 Task: Create a scrum project CheckTech. Add to scrum project CheckTech a team member softage.1@softage.net and assign as Project Lead. Add to scrum project CheckTech a team member softage.2@softage.net
Action: Mouse moved to (179, 50)
Screenshot: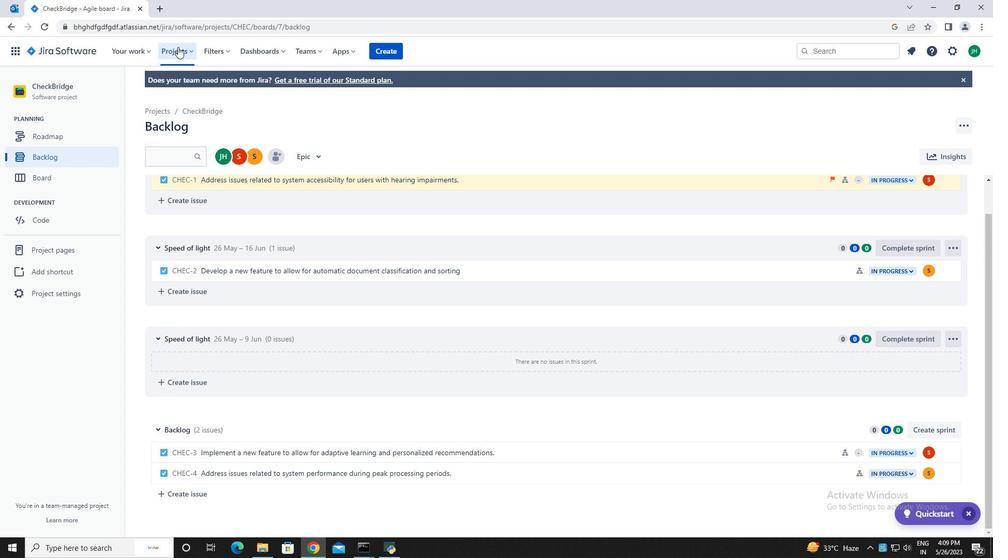 
Action: Mouse pressed left at (179, 50)
Screenshot: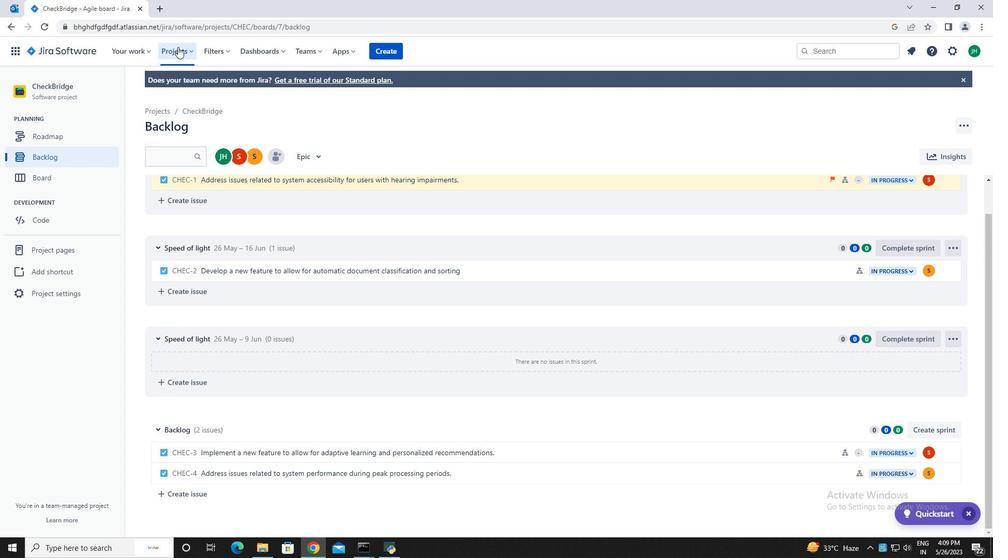 
Action: Mouse moved to (210, 259)
Screenshot: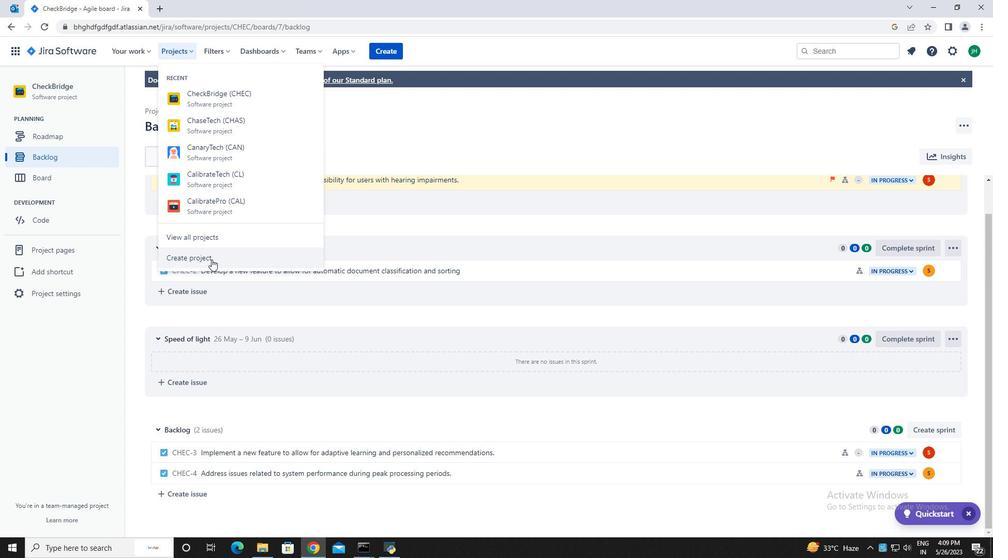 
Action: Mouse pressed left at (210, 259)
Screenshot: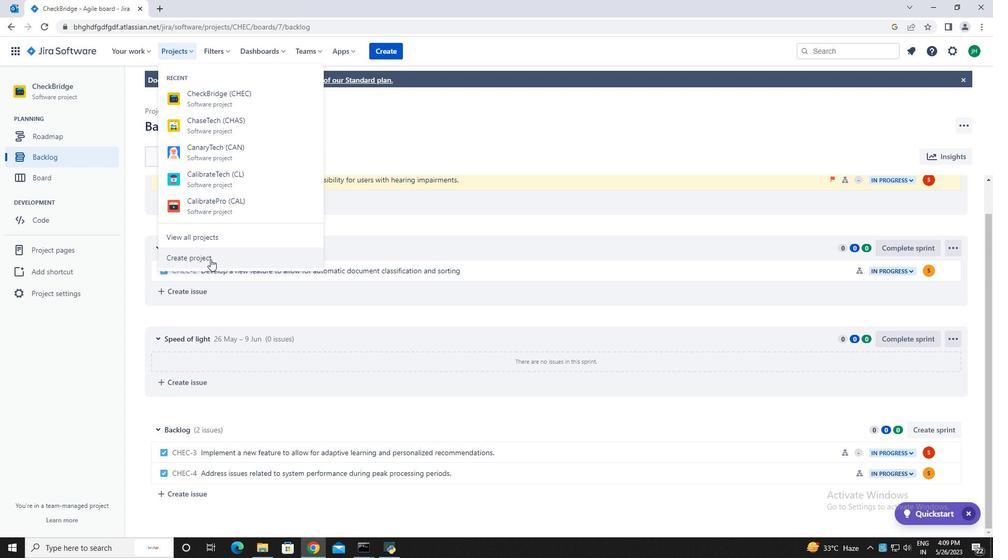 
Action: Mouse moved to (745, 266)
Screenshot: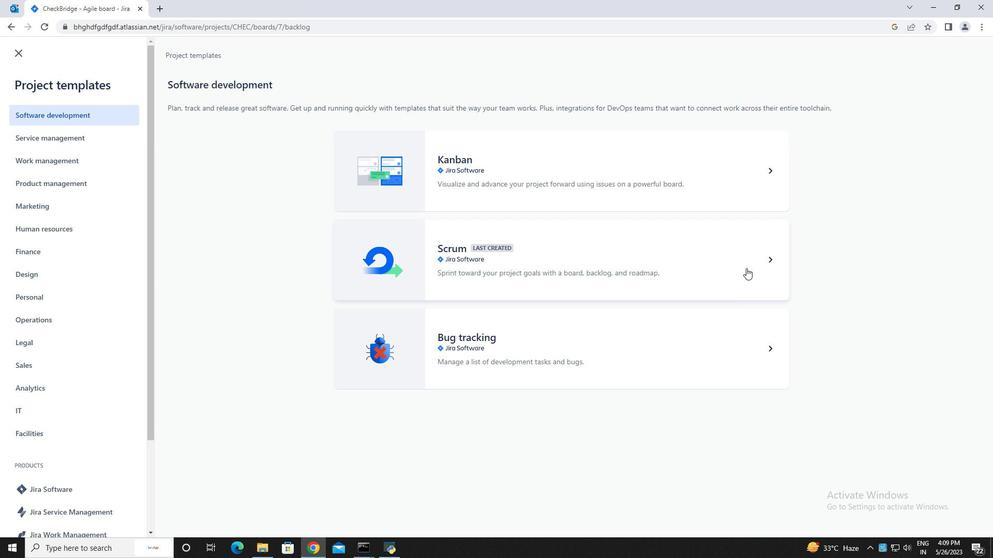 
Action: Mouse pressed left at (745, 266)
Screenshot: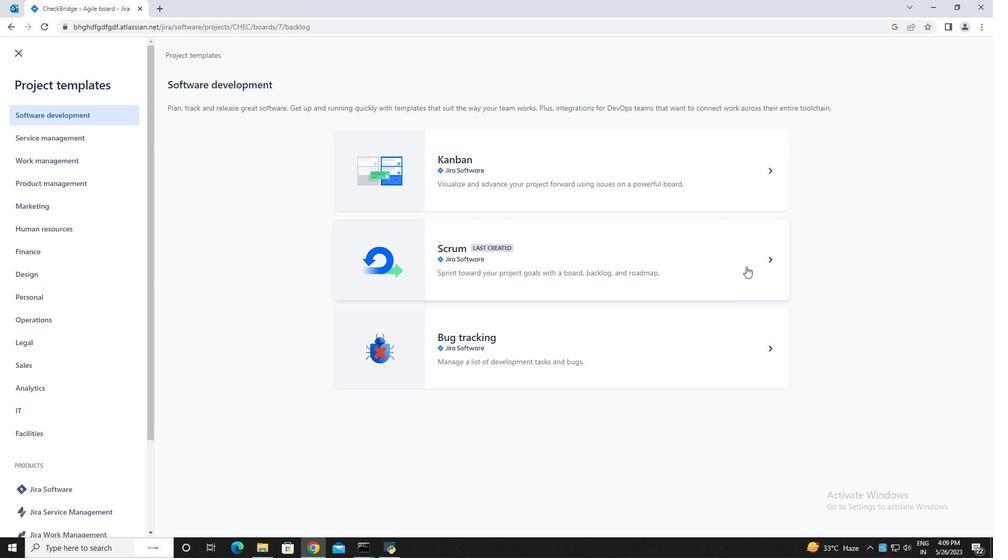 
Action: Mouse moved to (776, 511)
Screenshot: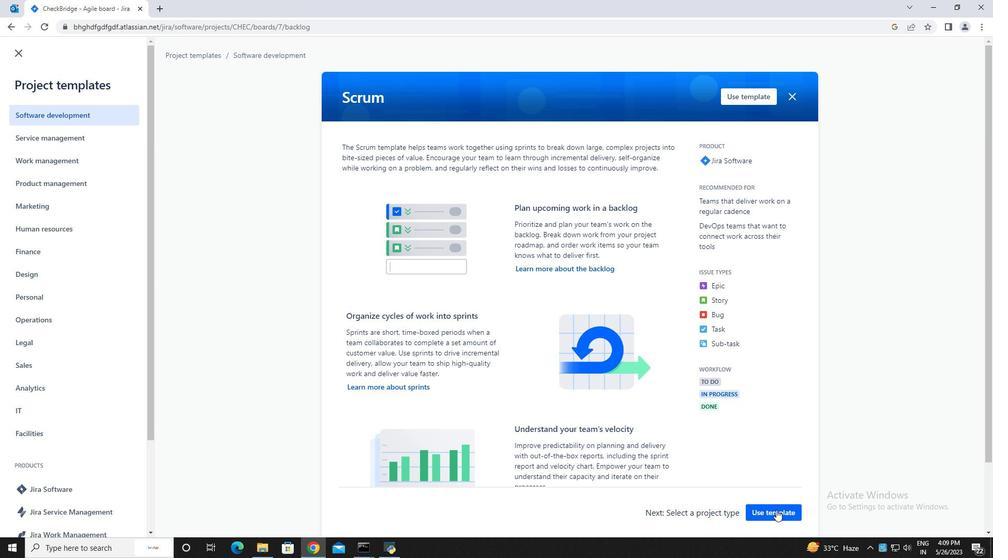 
Action: Mouse pressed left at (776, 511)
Screenshot: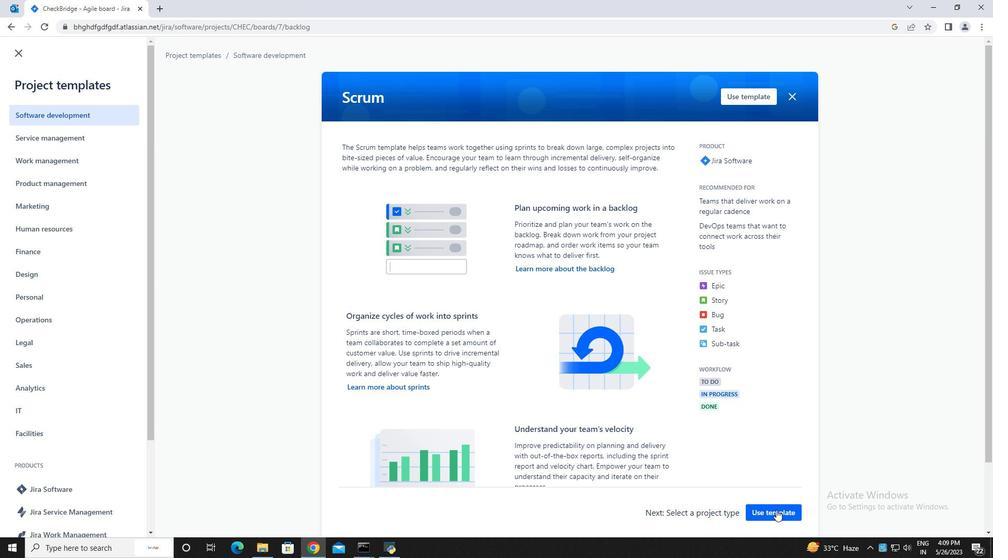 
Action: Mouse moved to (458, 505)
Screenshot: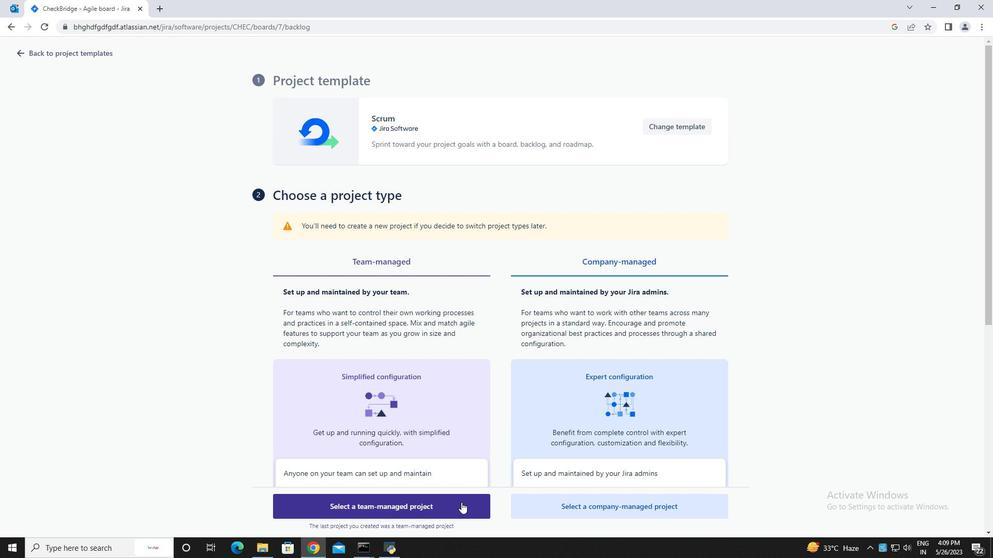 
Action: Mouse pressed left at (458, 505)
Screenshot: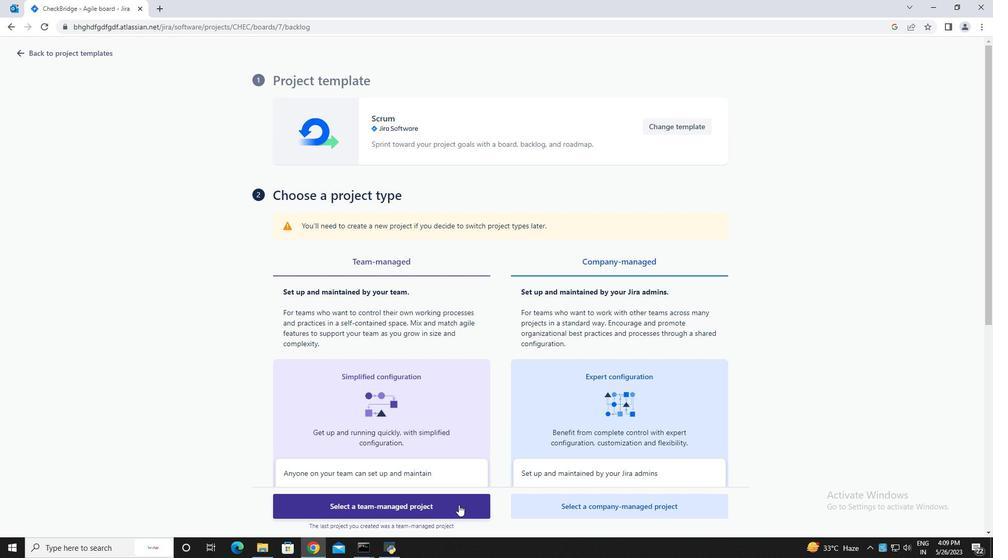 
Action: Mouse moved to (365, 236)
Screenshot: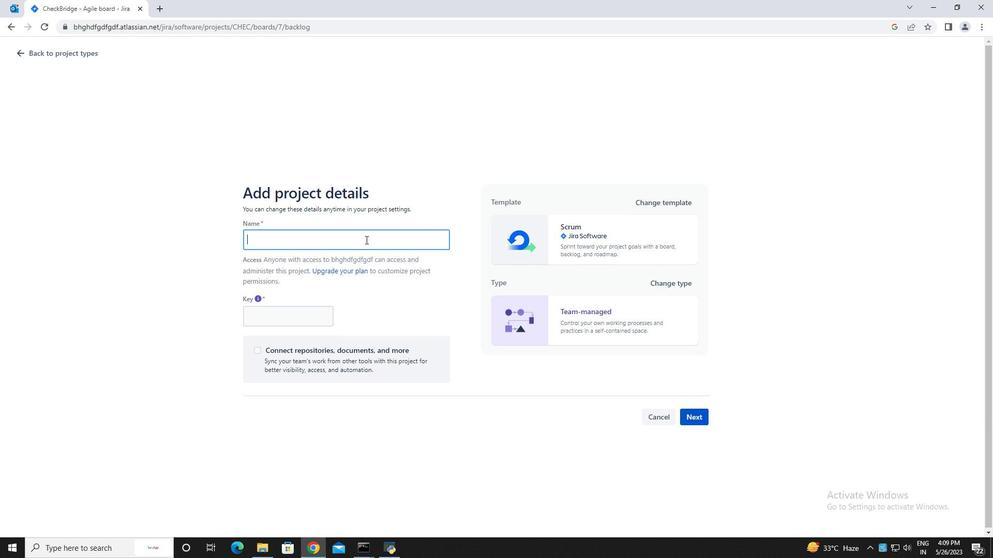 
Action: Mouse pressed left at (365, 236)
Screenshot: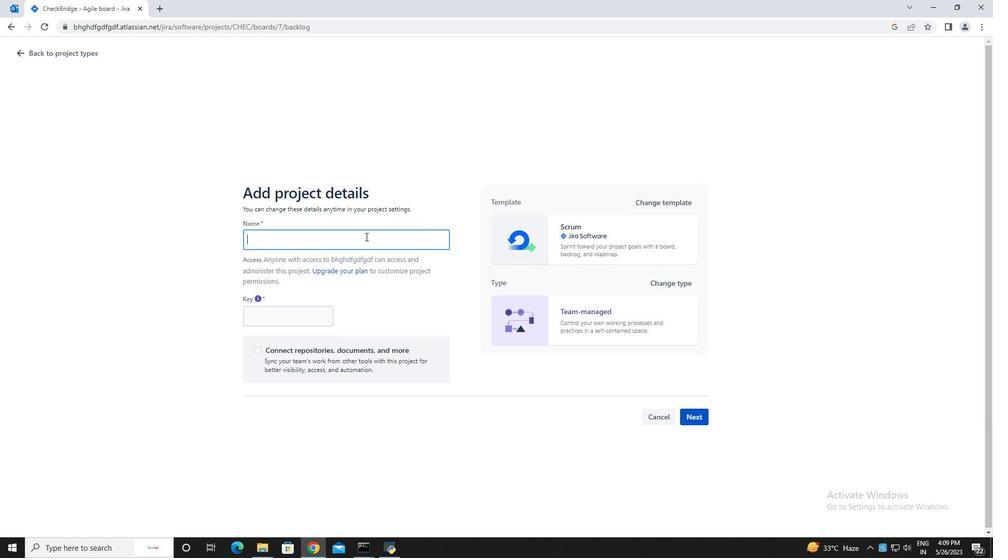 
Action: Key pressed <Key.caps_lock>C<Key.caps_lock>heck<Key.caps_lock>T<Key.caps_lock>ech
Screenshot: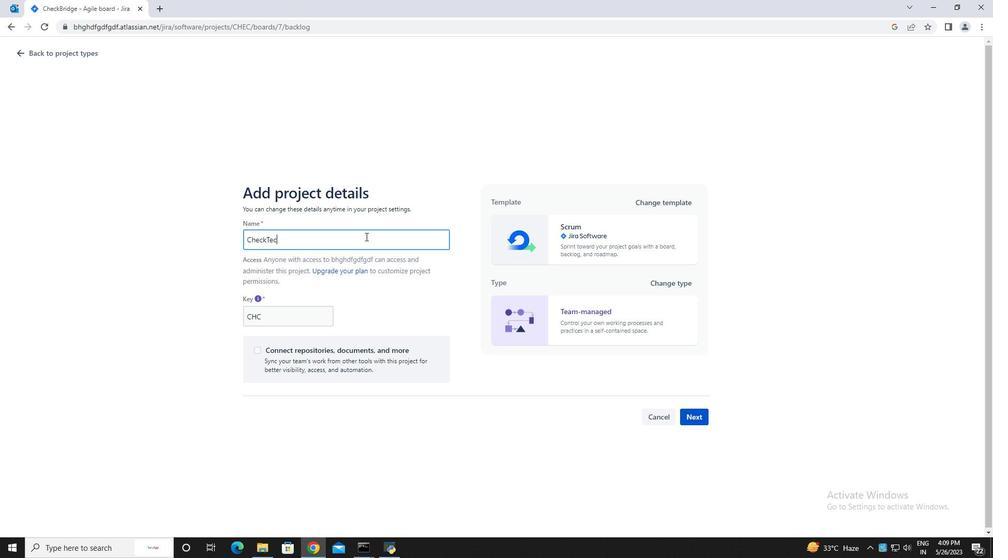 
Action: Mouse moved to (686, 418)
Screenshot: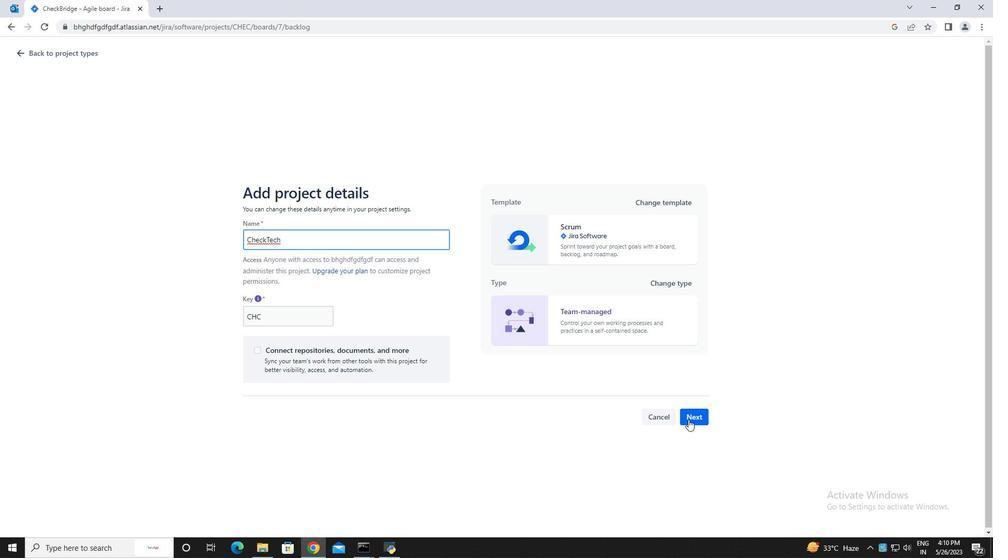 
Action: Mouse pressed left at (686, 418)
Screenshot: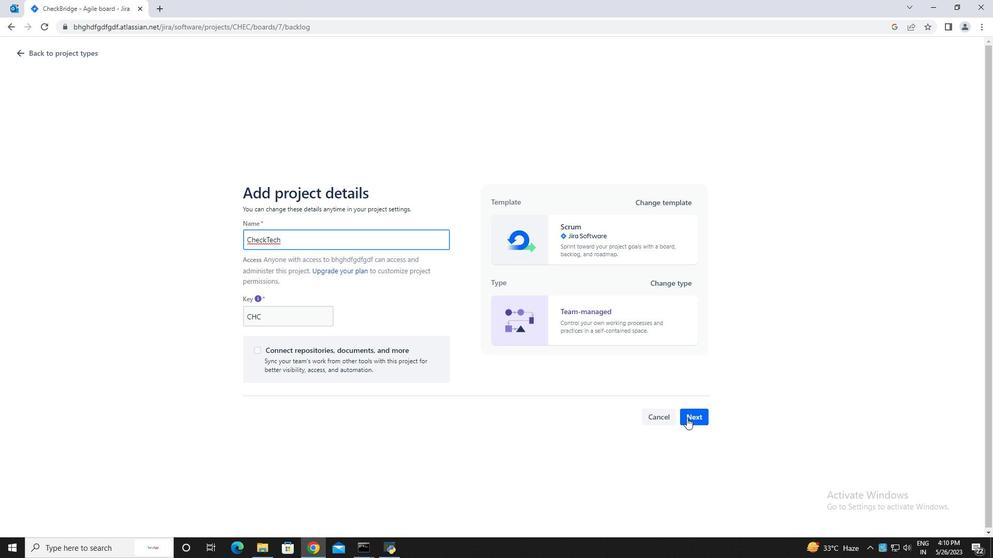 
Action: Mouse moved to (609, 350)
Screenshot: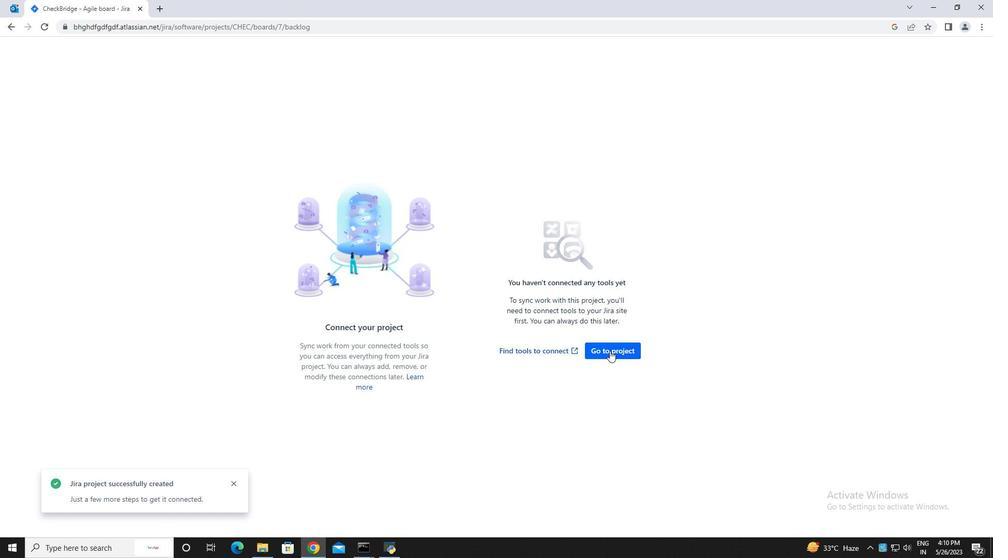 
Action: Mouse pressed left at (609, 350)
Screenshot: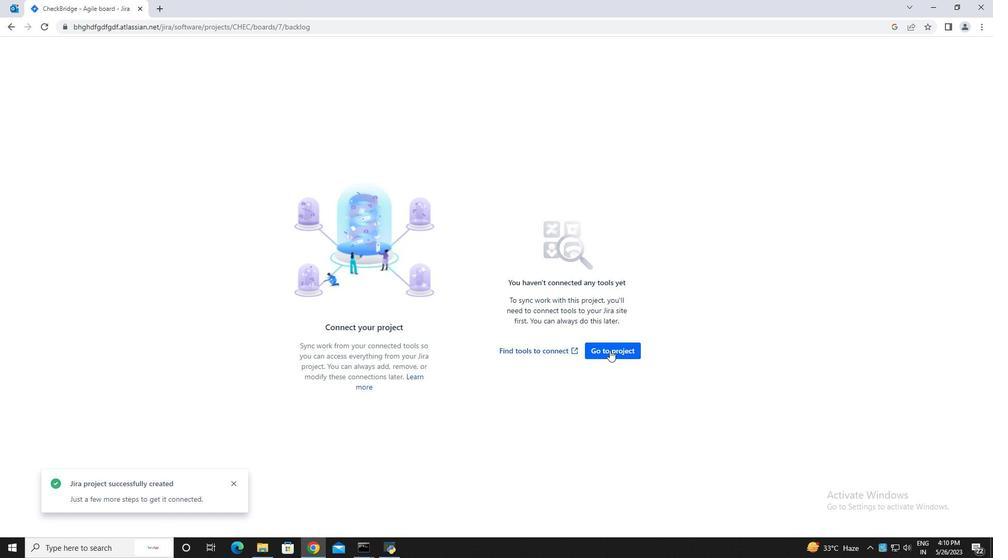 
Action: Mouse moved to (249, 161)
Screenshot: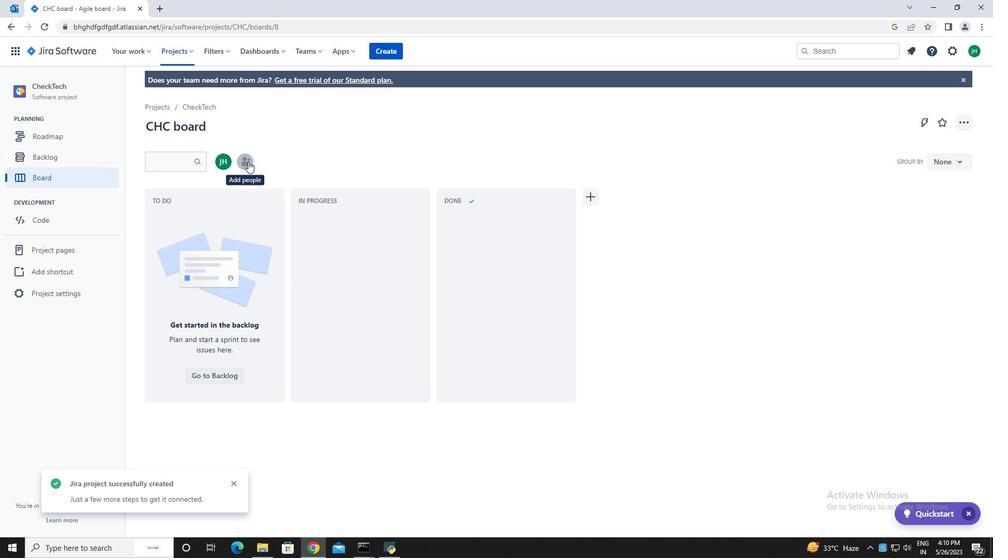 
Action: Mouse pressed left at (249, 161)
Screenshot: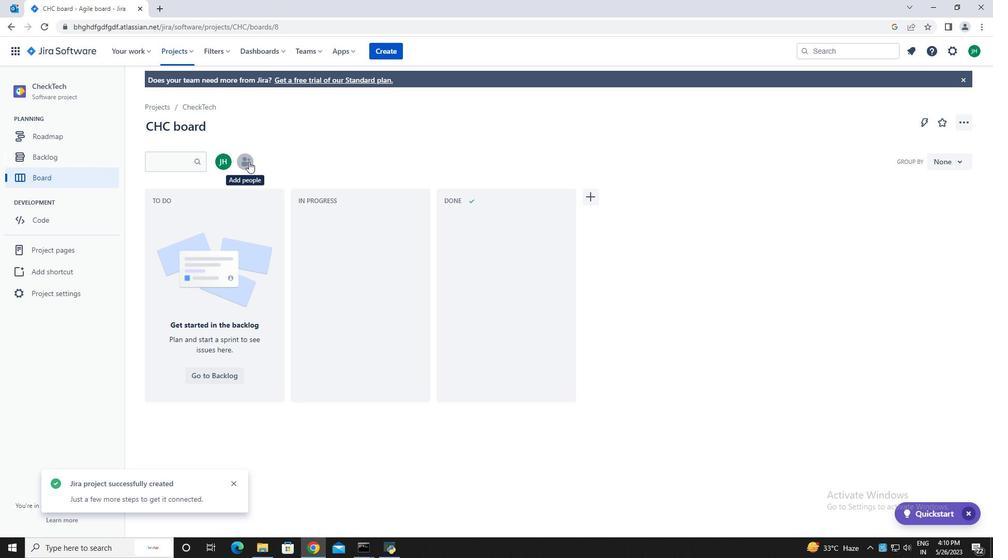 
Action: Mouse moved to (486, 113)
Screenshot: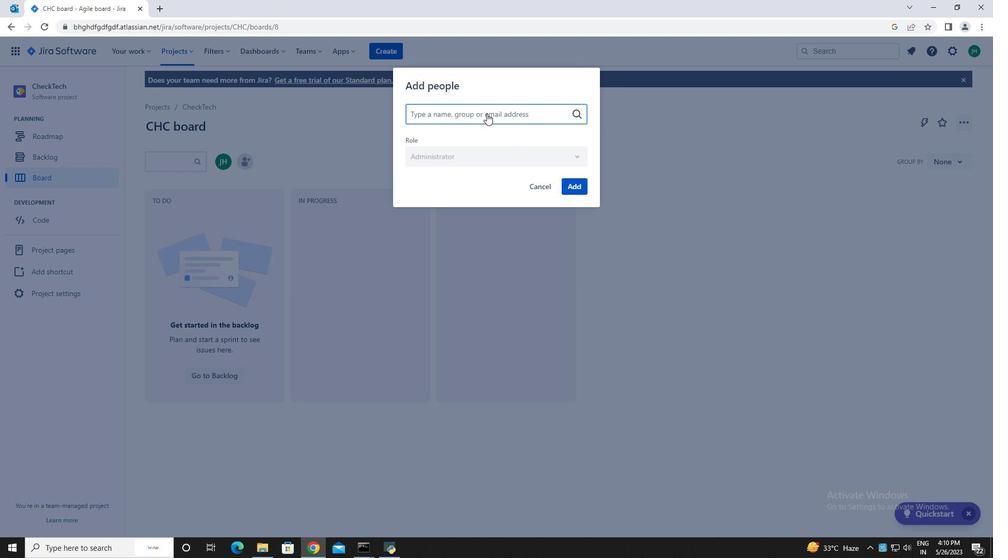 
Action: Mouse pressed left at (486, 113)
Screenshot: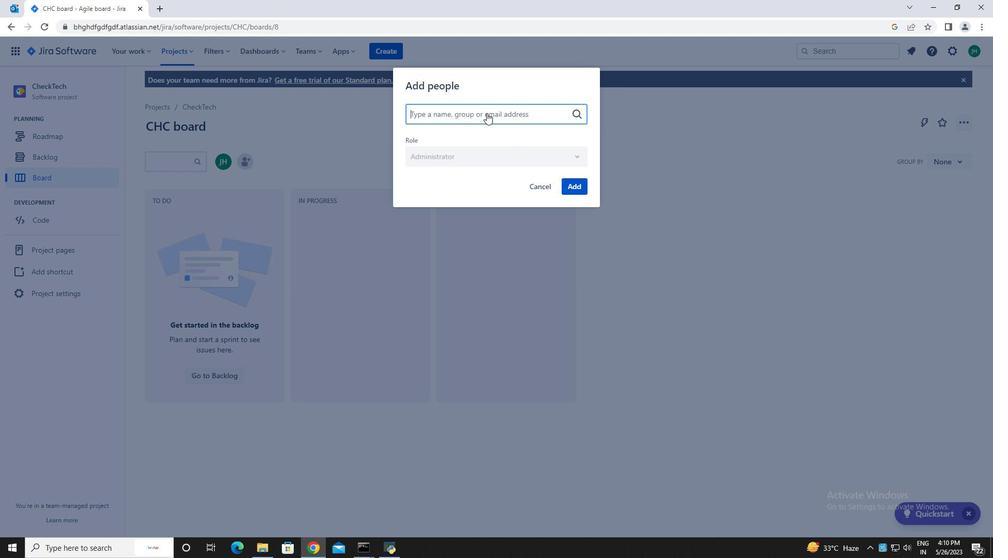 
Action: Key pressed softage.1<Key.shift>@
Screenshot: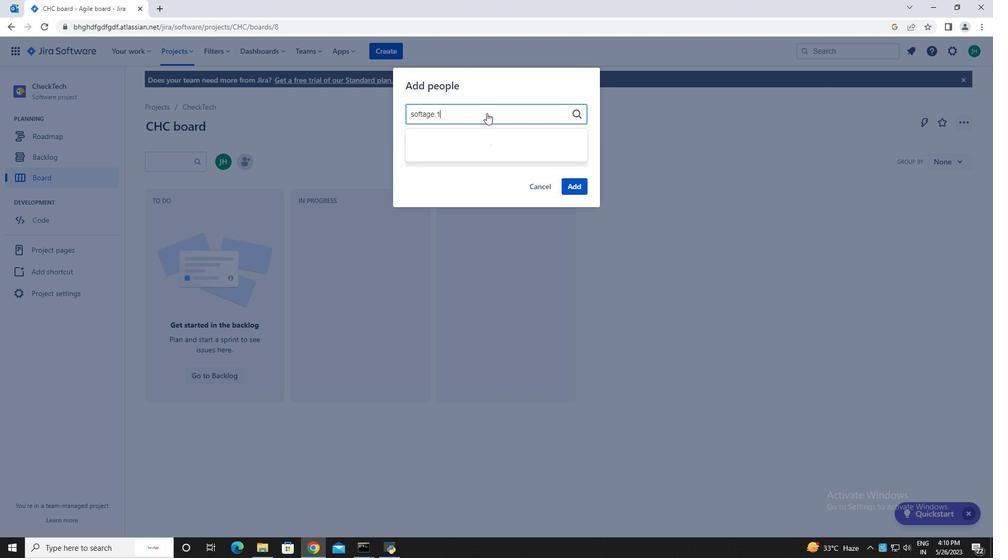
Action: Mouse moved to (498, 141)
Screenshot: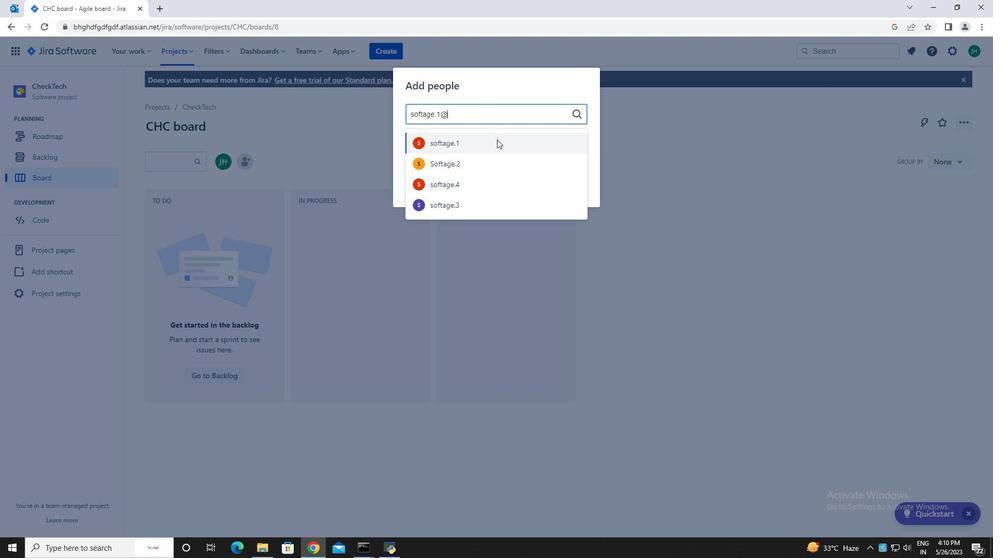 
Action: Mouse pressed left at (498, 141)
Screenshot: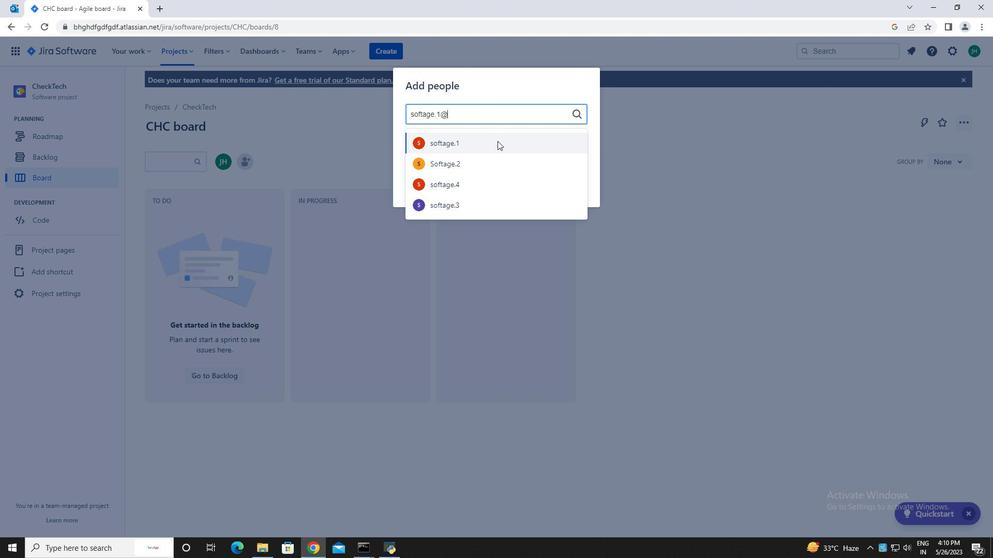 
Action: Mouse moved to (575, 190)
Screenshot: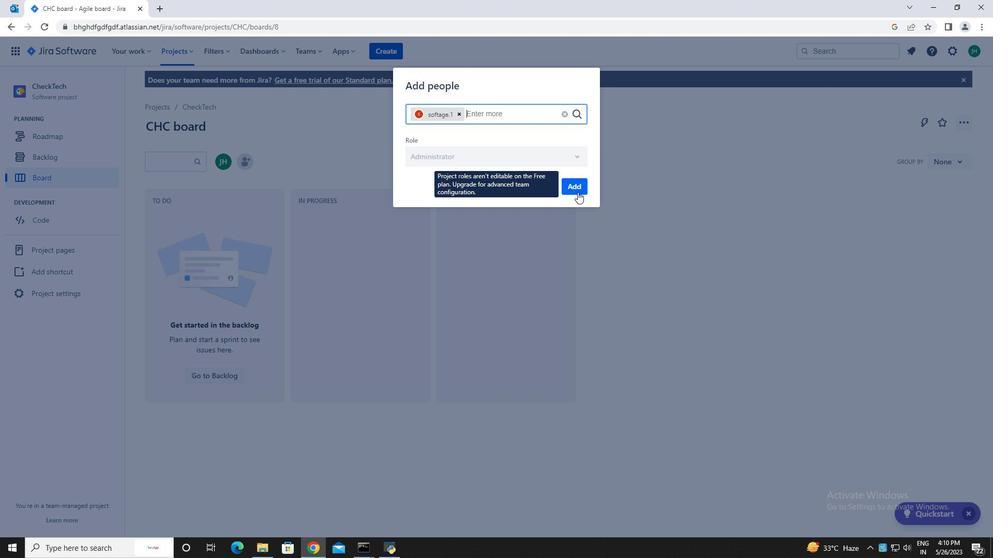 
Action: Mouse pressed left at (575, 190)
Screenshot: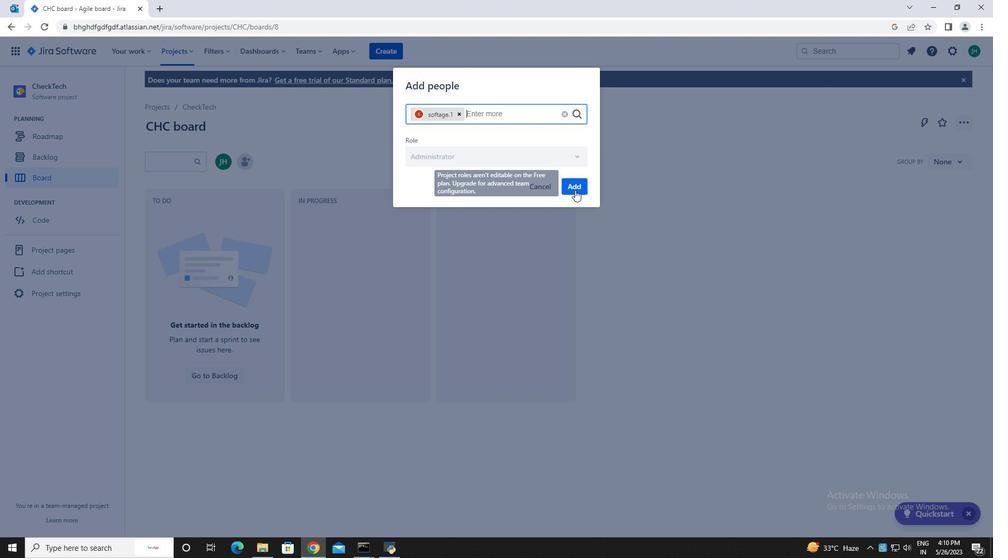 
Action: Mouse moved to (79, 295)
Screenshot: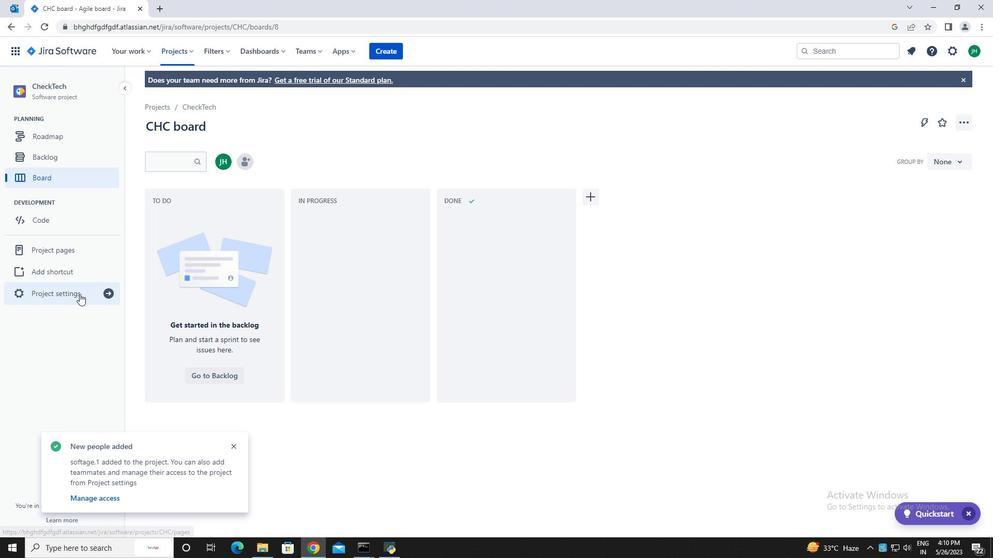 
Action: Mouse pressed left at (79, 295)
Screenshot: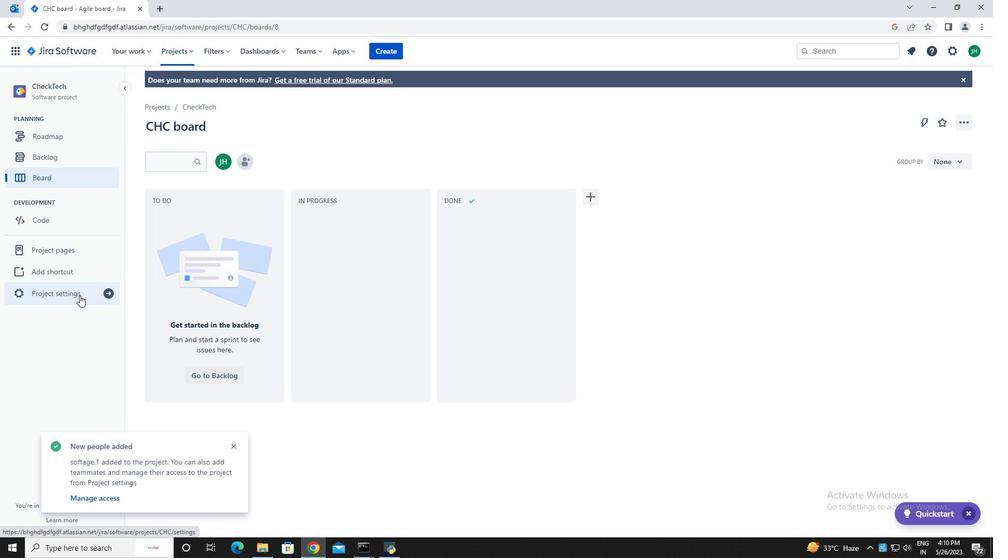 
Action: Mouse moved to (537, 368)
Screenshot: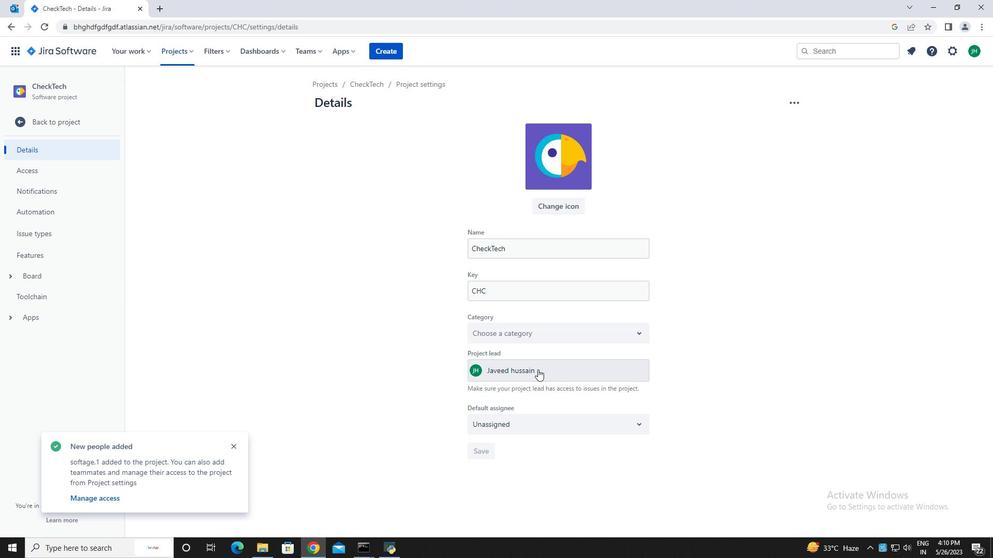 
Action: Mouse pressed left at (537, 368)
Screenshot: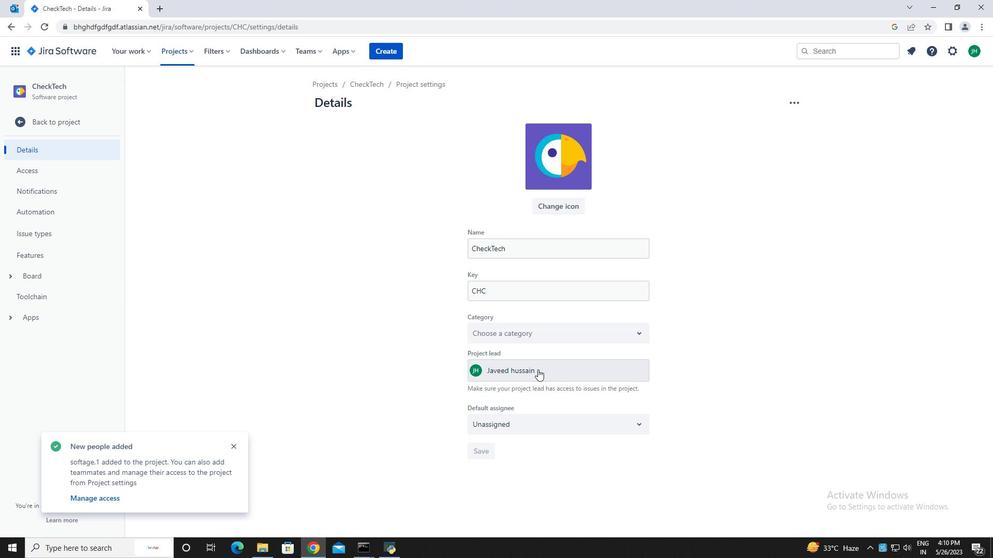 
Action: Key pressed softage.1<Key.shift>@
Screenshot: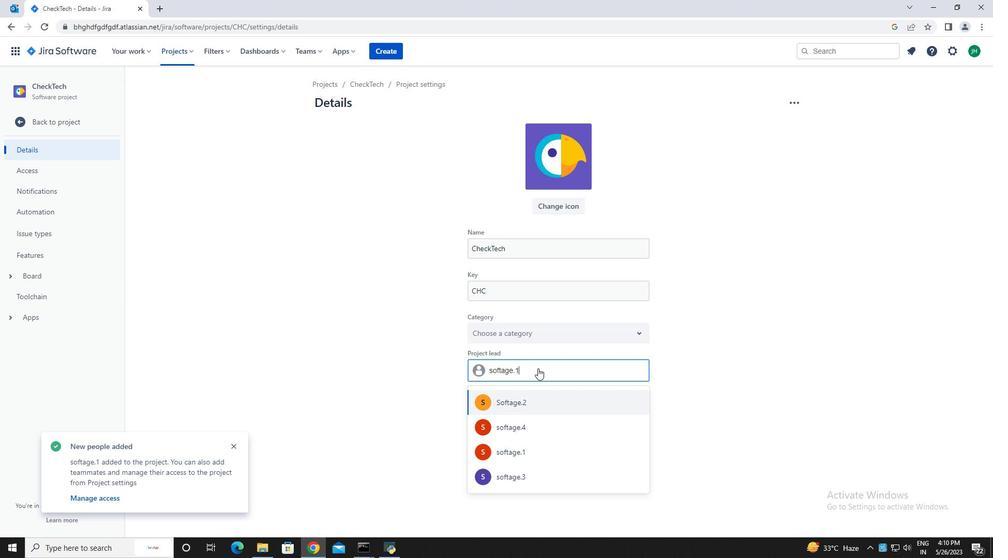 
Action: Mouse moved to (548, 397)
Screenshot: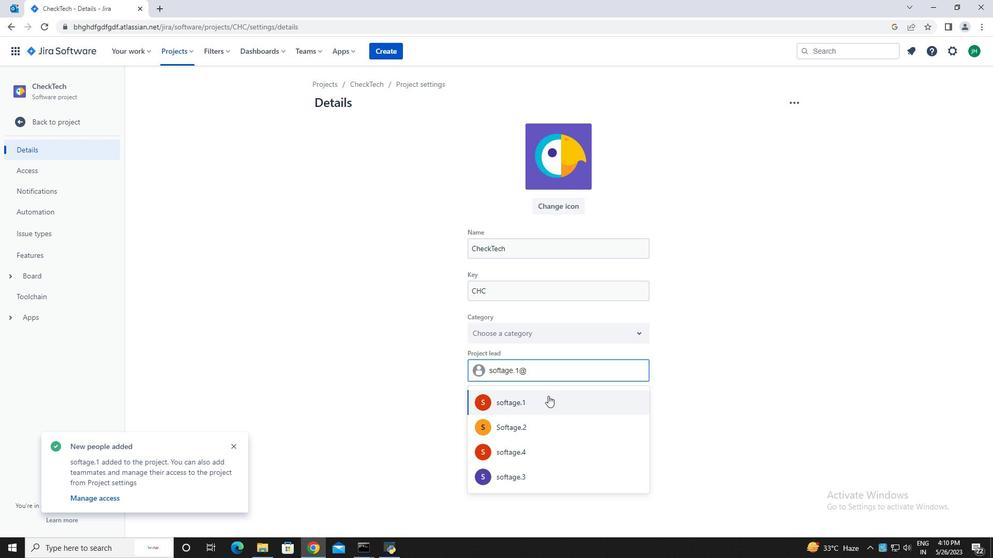 
Action: Mouse pressed left at (548, 397)
Screenshot: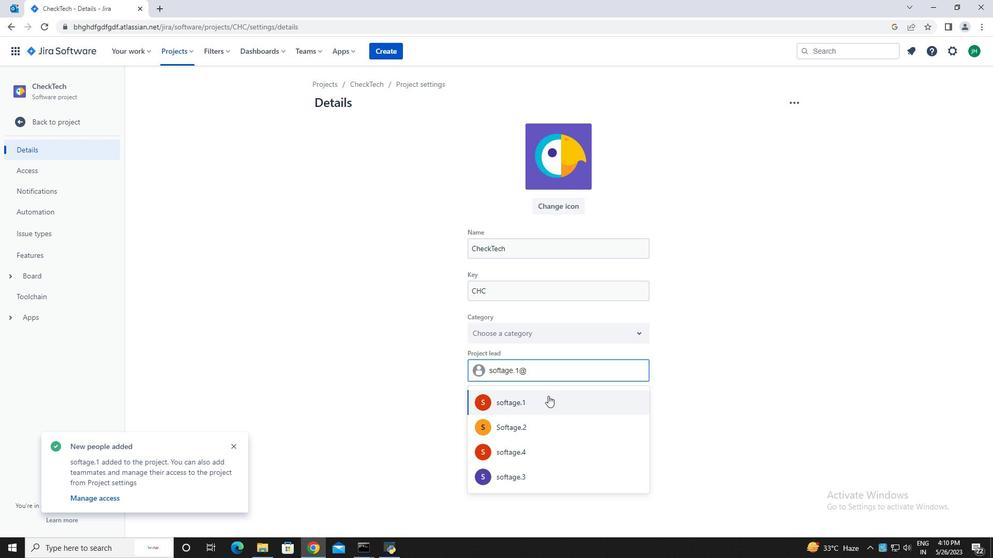 
Action: Mouse moved to (520, 423)
Screenshot: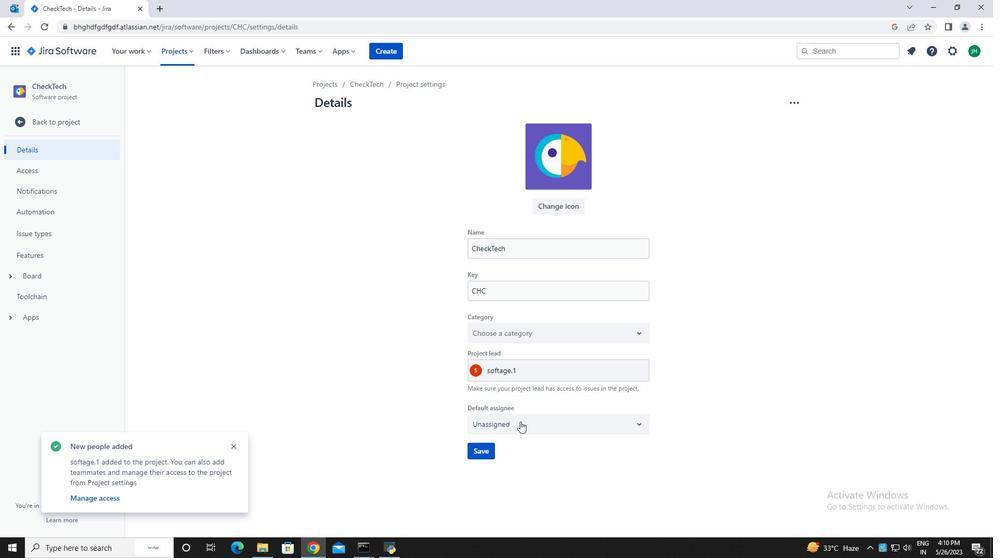 
Action: Mouse pressed left at (520, 423)
Screenshot: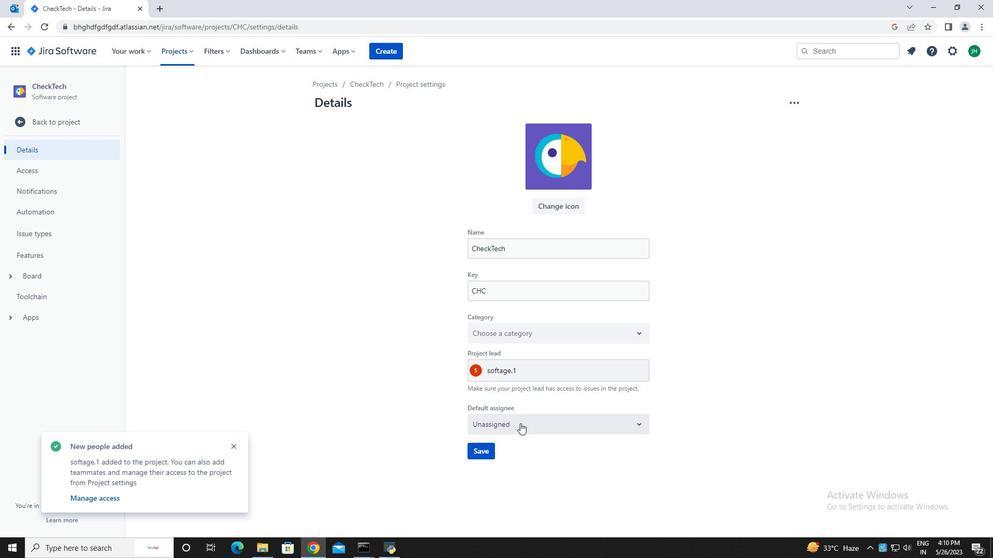 
Action: Mouse moved to (507, 456)
Screenshot: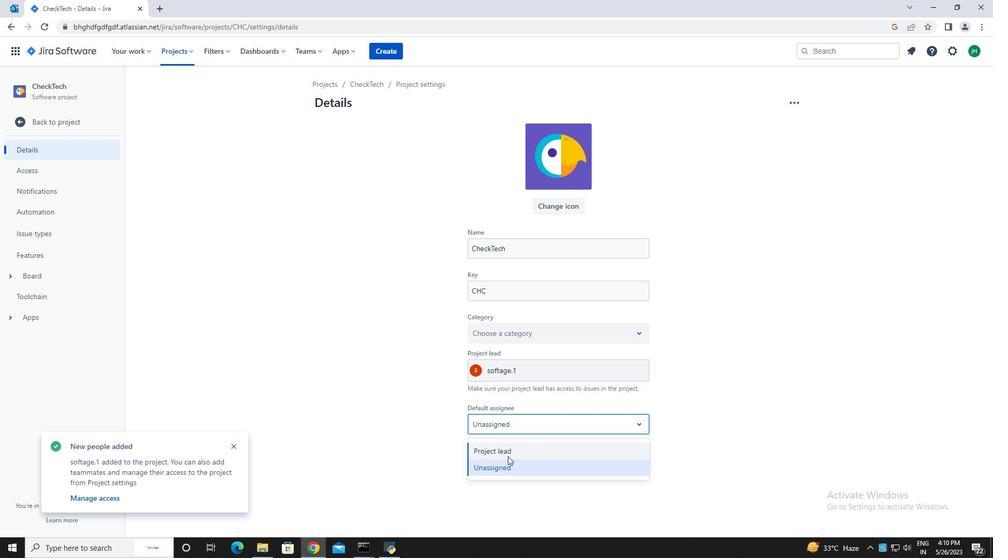 
Action: Mouse pressed left at (507, 456)
Screenshot: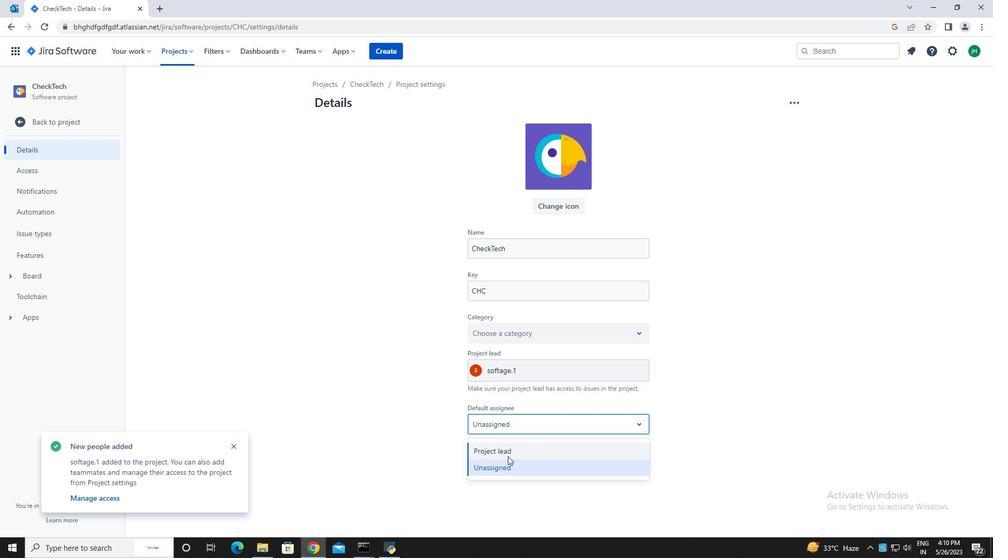 
Action: Mouse moved to (484, 453)
Screenshot: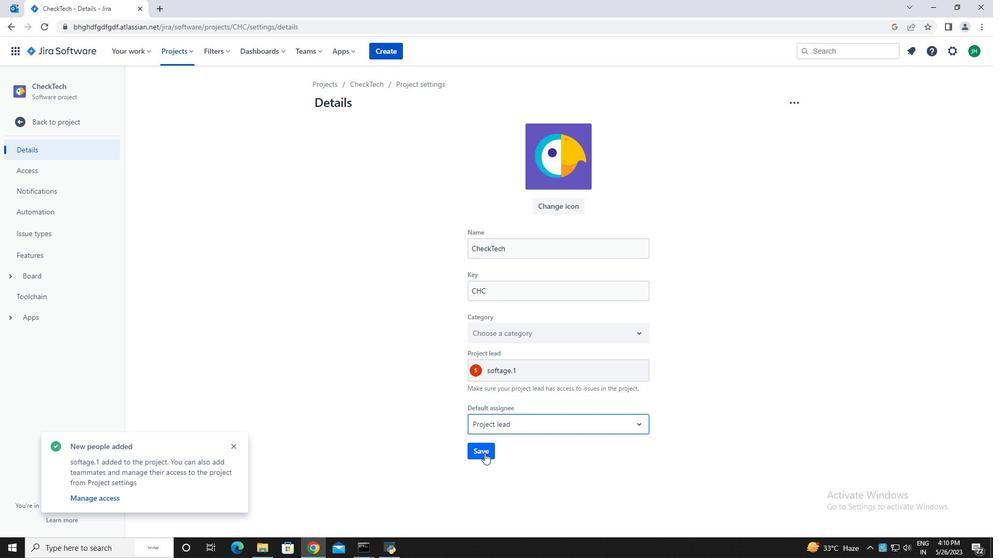 
Action: Mouse pressed left at (484, 453)
Screenshot: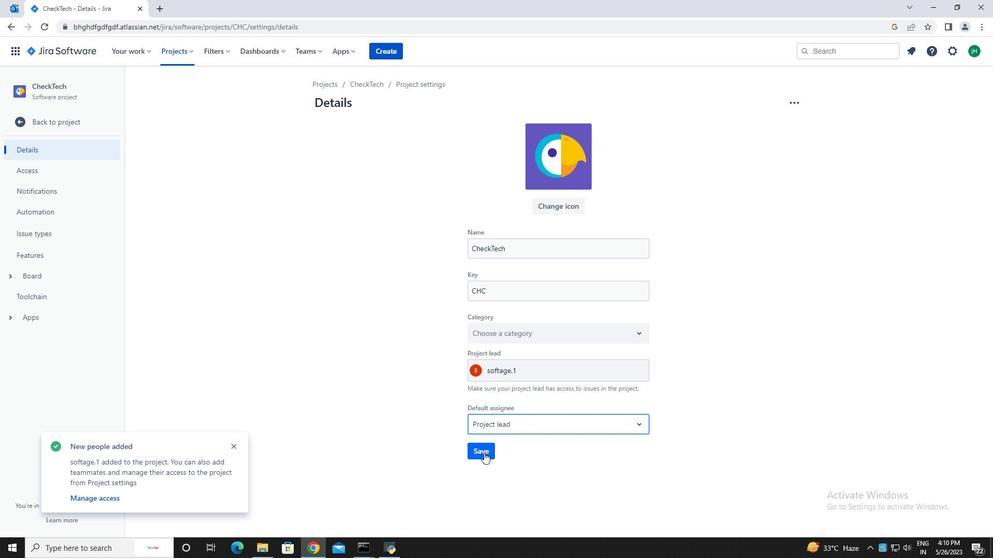 
Action: Mouse moved to (69, 124)
Screenshot: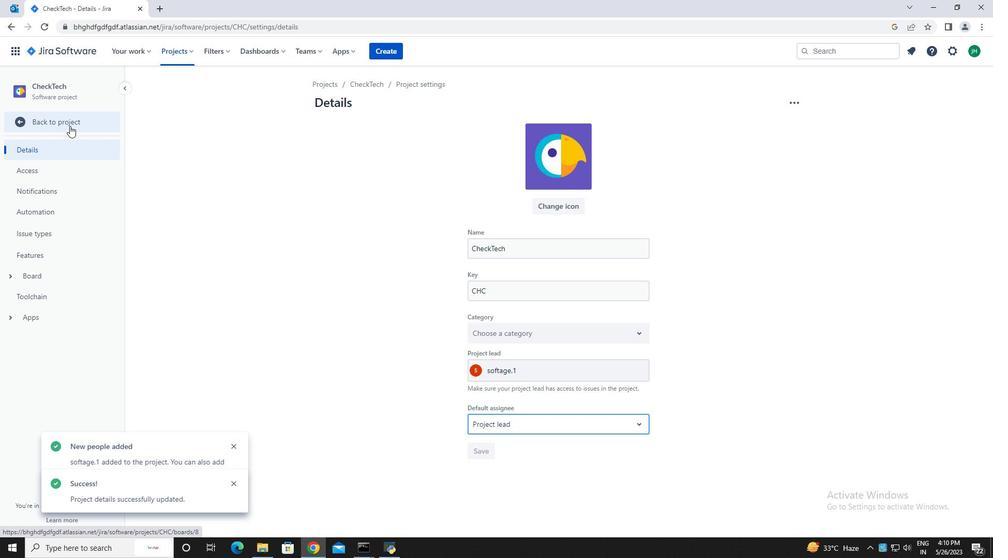 
Action: Mouse pressed left at (69, 124)
Screenshot: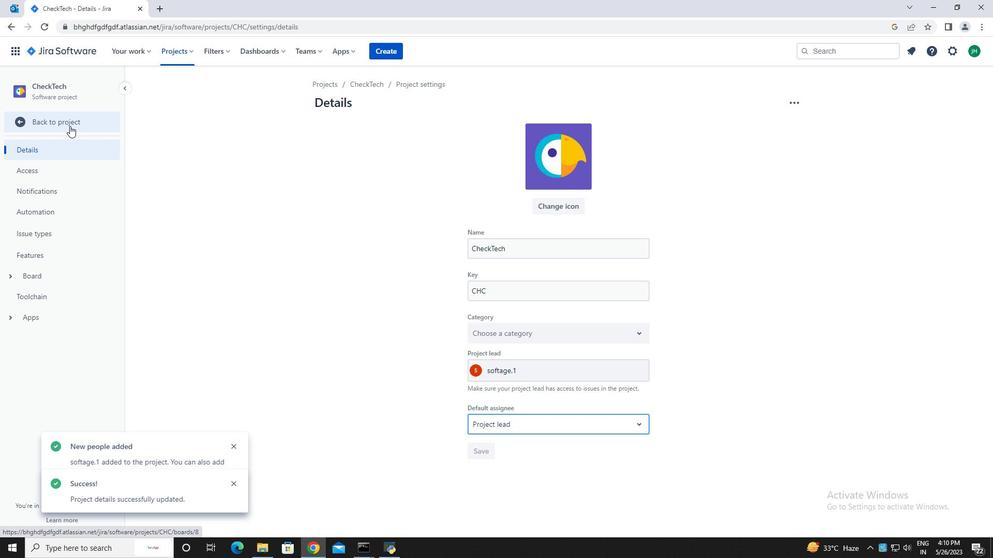 
Action: Mouse moved to (244, 161)
Screenshot: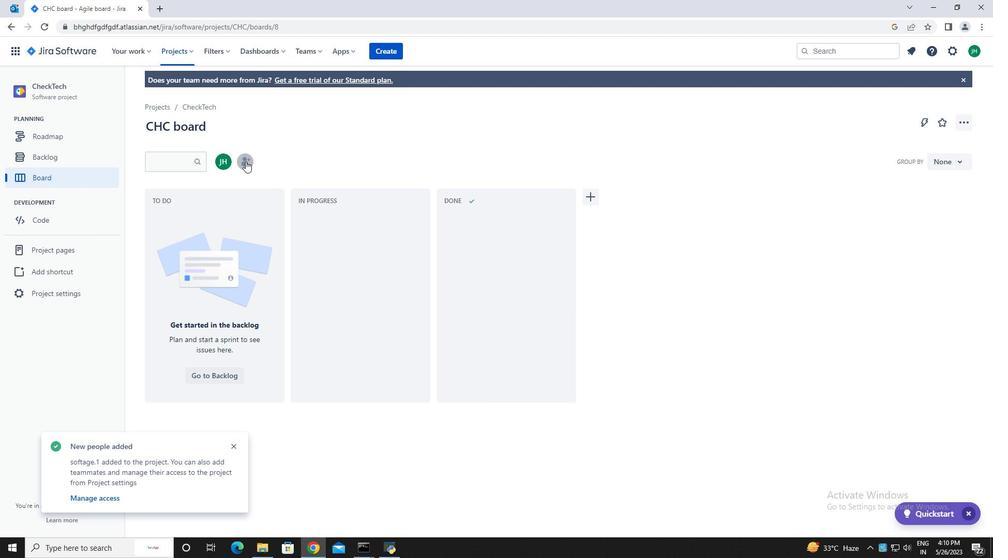 
Action: Mouse pressed left at (244, 161)
Screenshot: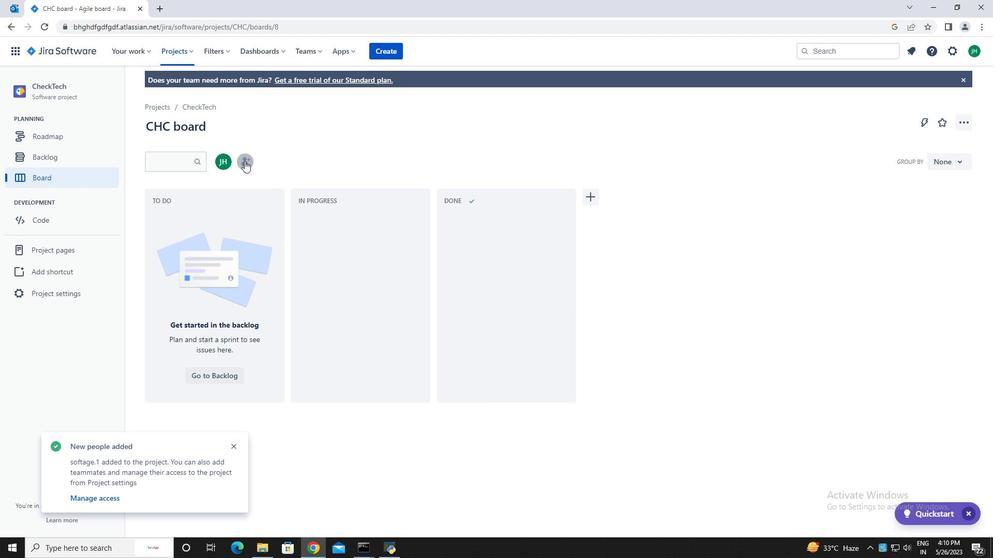 
Action: Mouse moved to (459, 113)
Screenshot: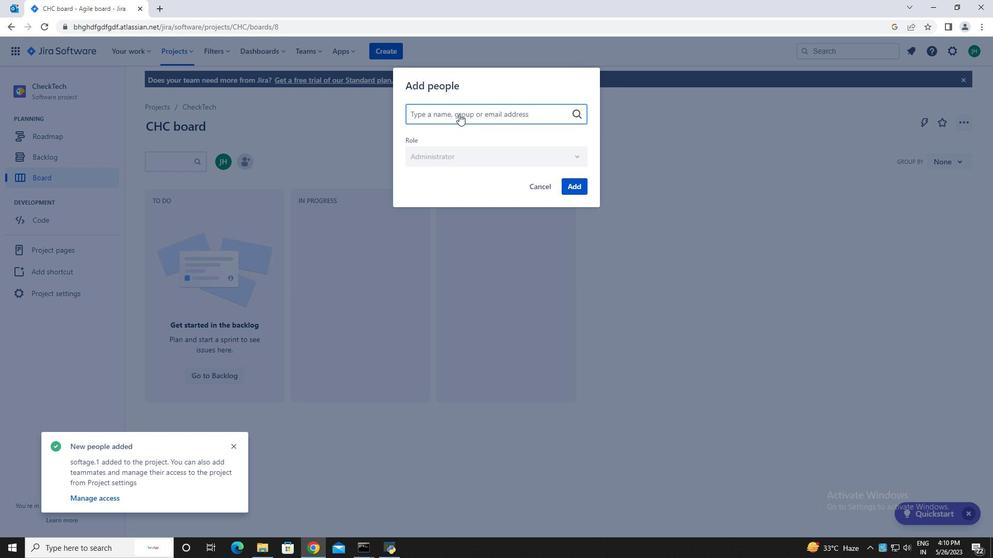 
Action: Mouse pressed left at (459, 113)
Screenshot: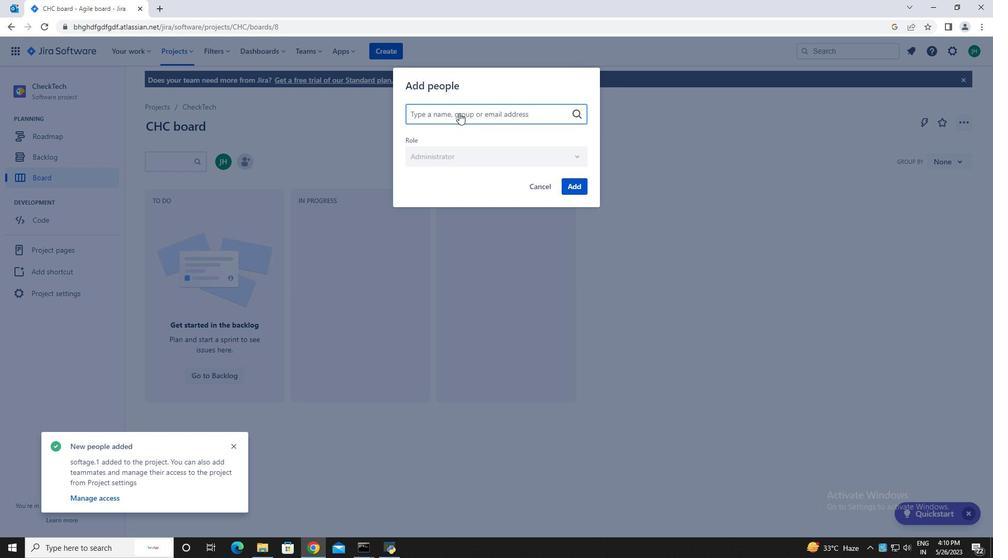 
Action: Key pressed softage.2<Key.shift>@
Screenshot: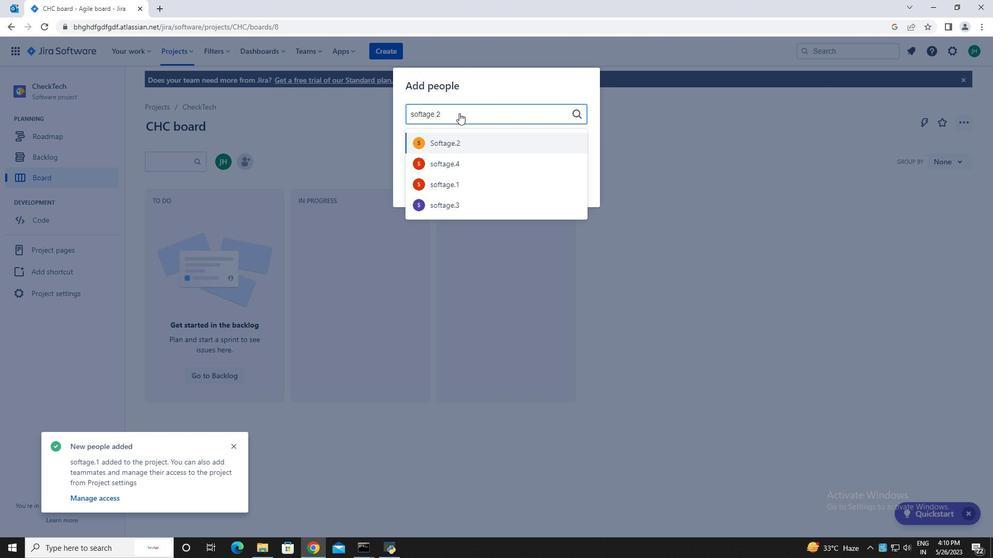 
Action: Mouse moved to (477, 140)
Screenshot: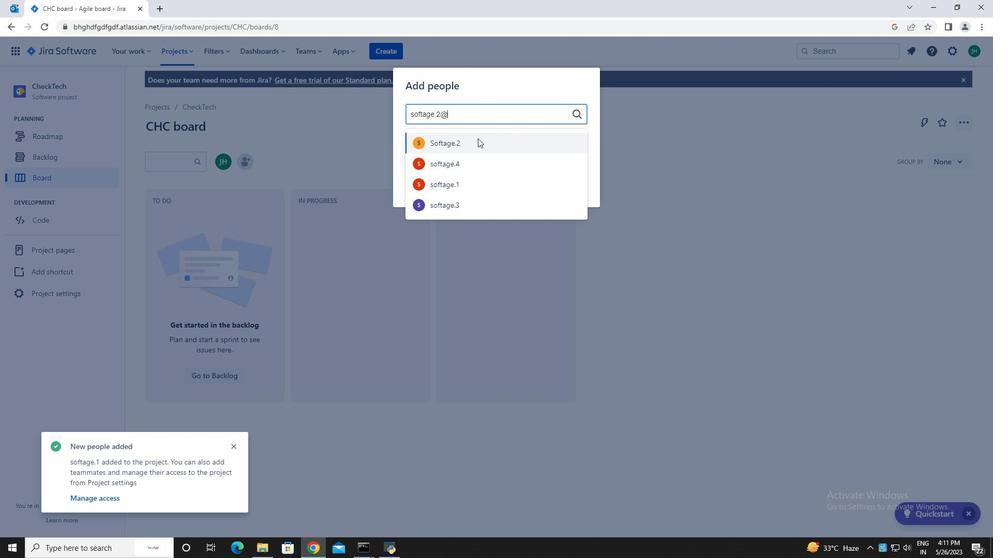 
Action: Mouse pressed left at (477, 140)
Screenshot: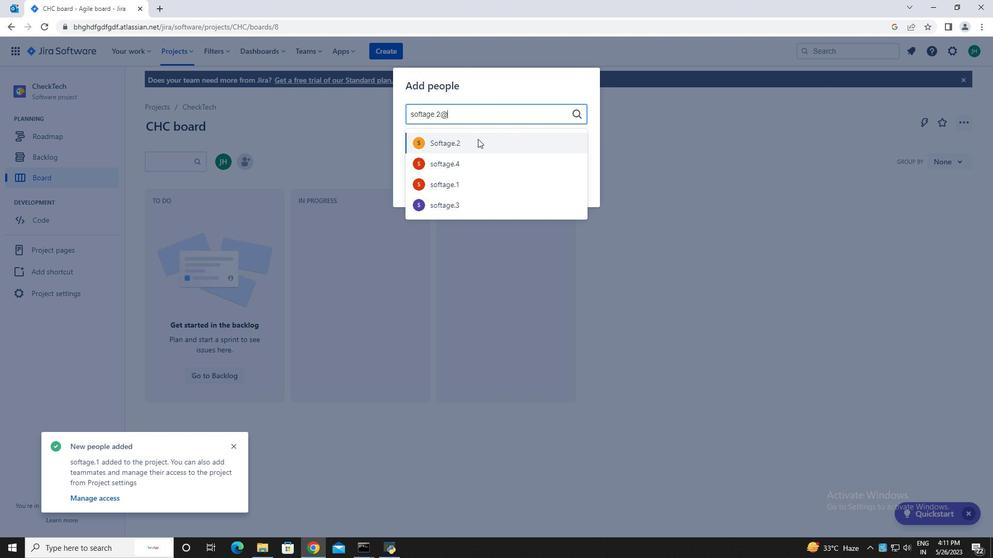 
Action: Mouse moved to (570, 187)
Screenshot: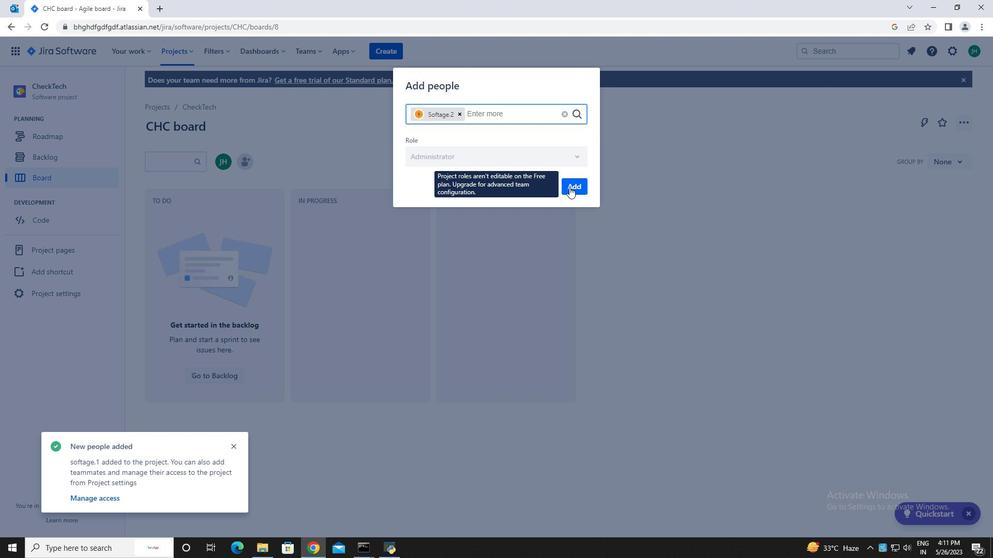 
Action: Mouse pressed left at (570, 187)
Screenshot: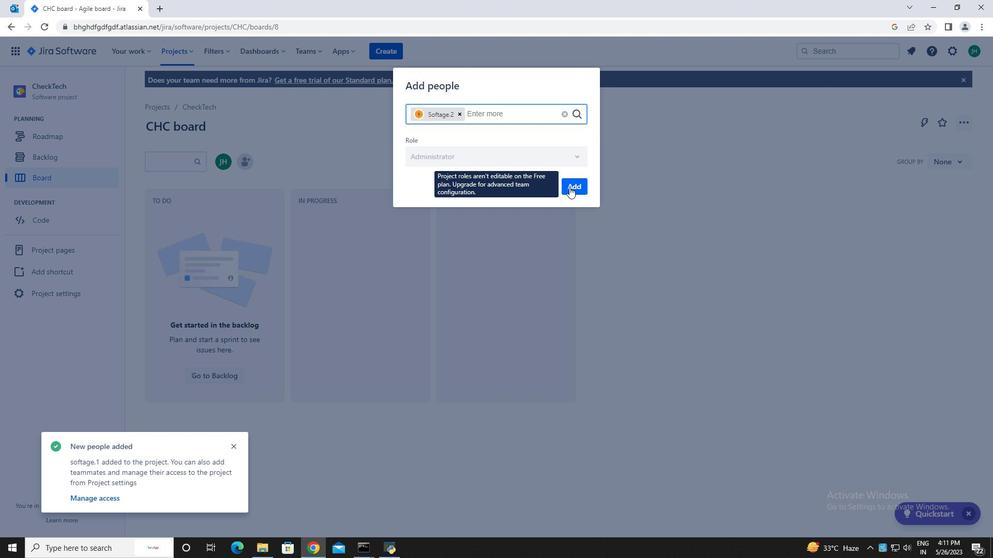 
Action: Mouse moved to (667, 296)
Screenshot: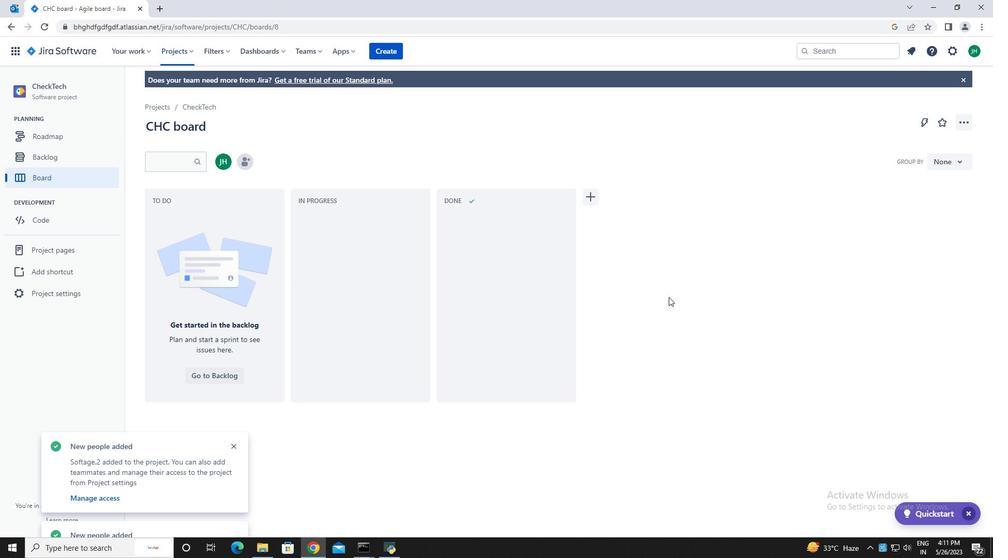 
